 Task: Show more about the house rules of Villa in Joshua Tree, California, United States.
Action: Mouse moved to (816, 131)
Screenshot: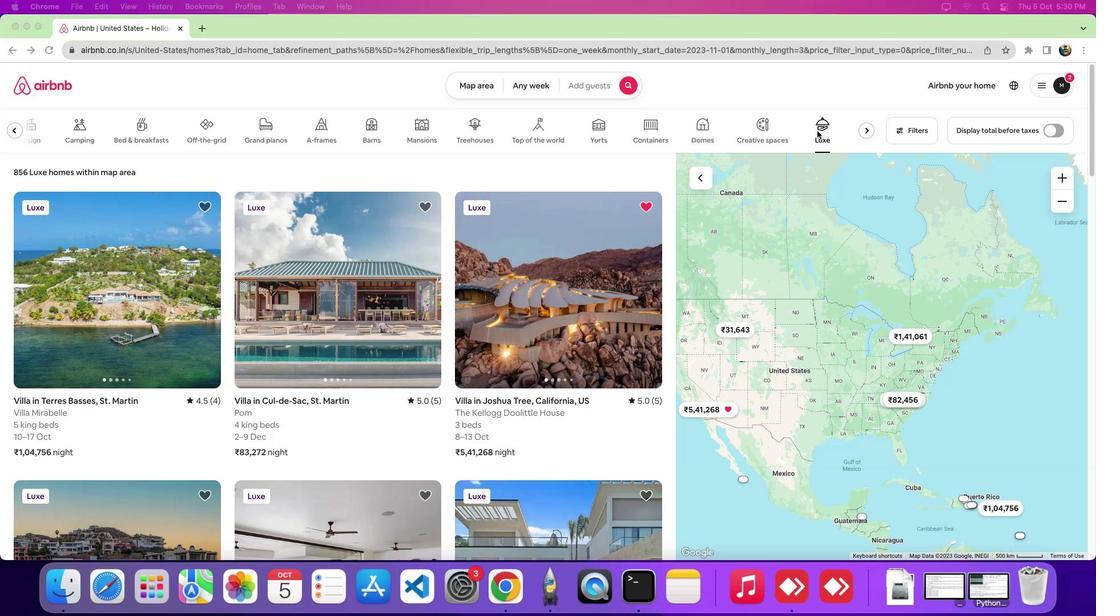
Action: Mouse pressed left at (816, 131)
Screenshot: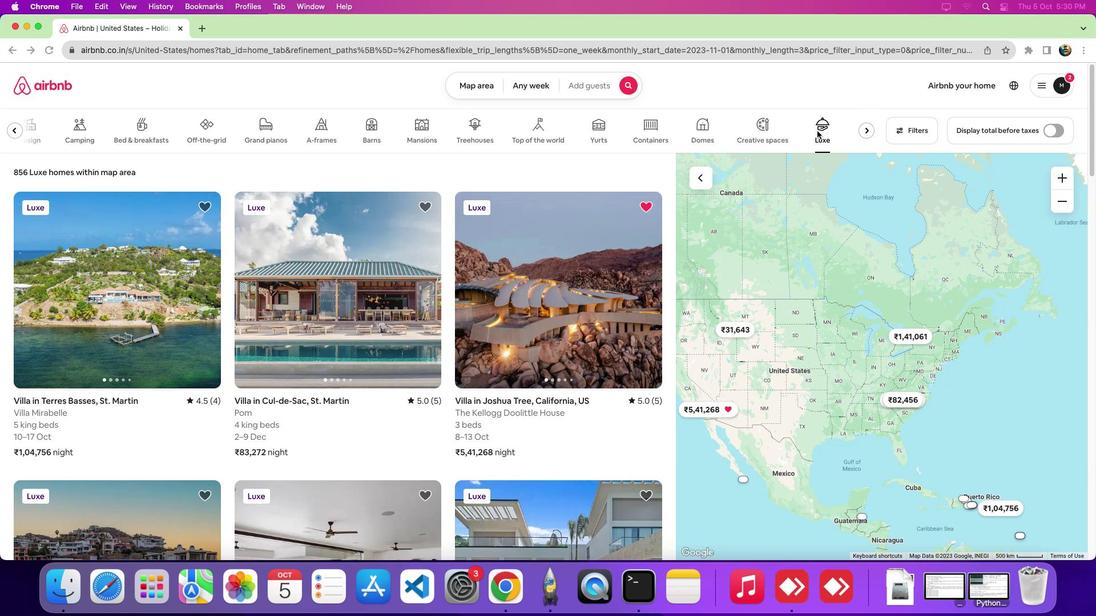 
Action: Mouse moved to (535, 287)
Screenshot: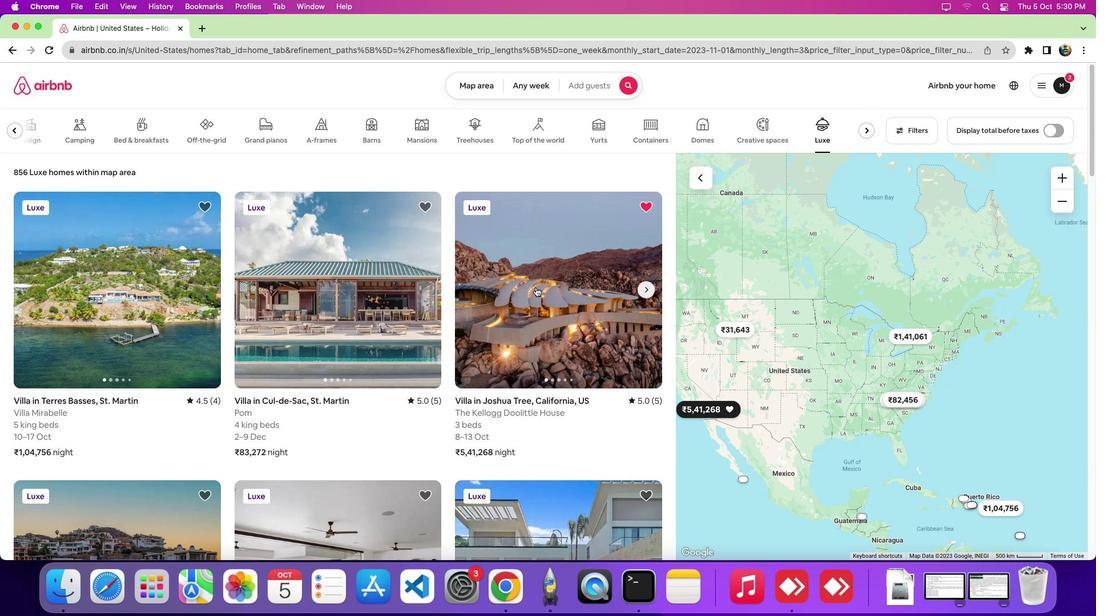
Action: Mouse pressed left at (535, 287)
Screenshot: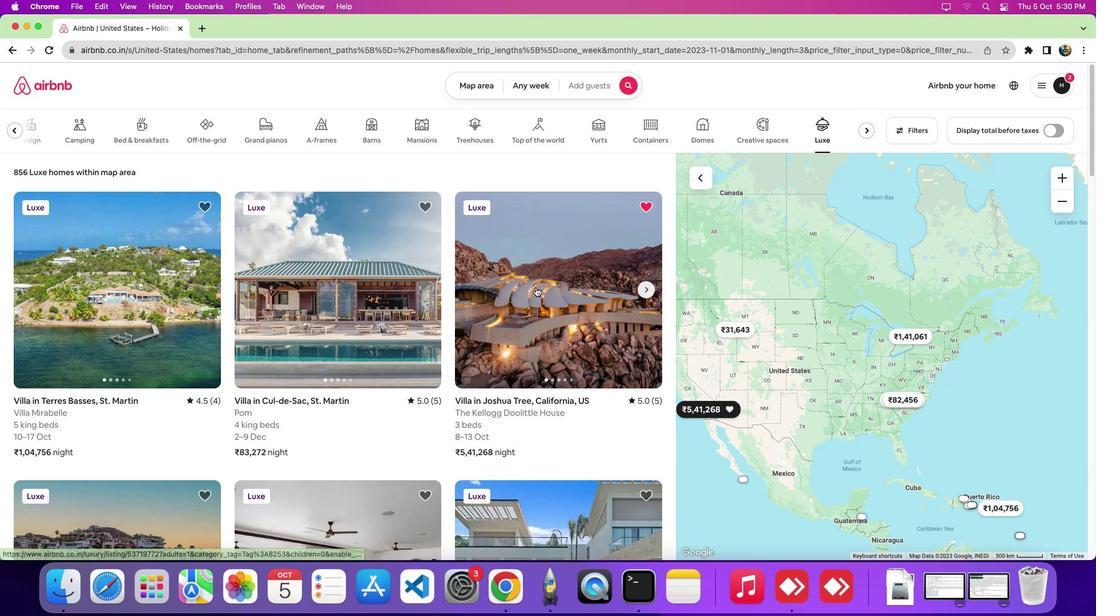 
Action: Mouse moved to (610, 373)
Screenshot: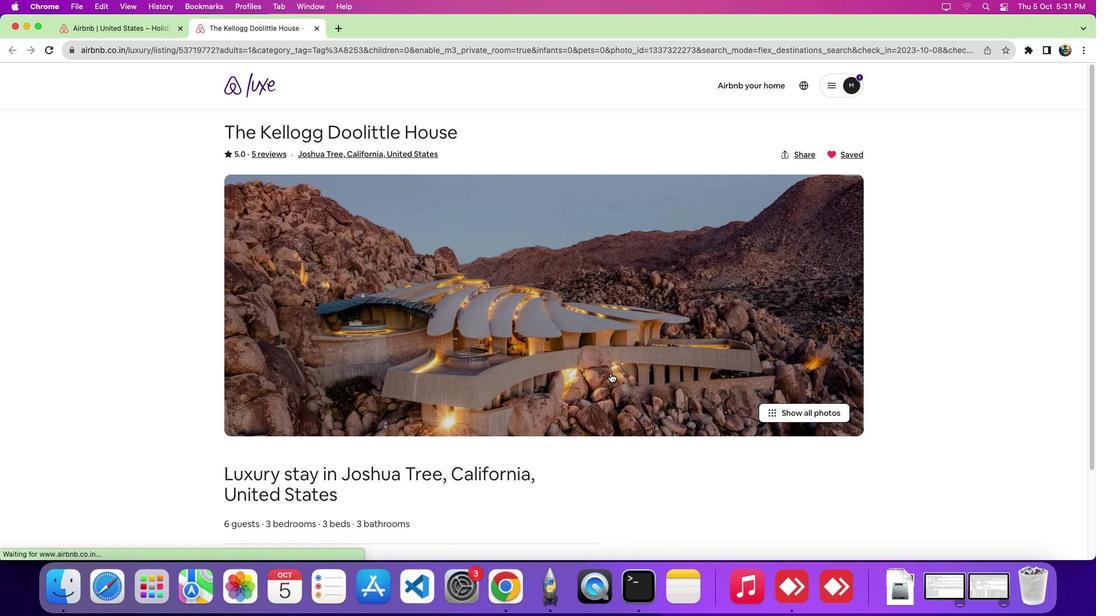 
Action: Mouse scrolled (610, 373) with delta (0, 0)
Screenshot: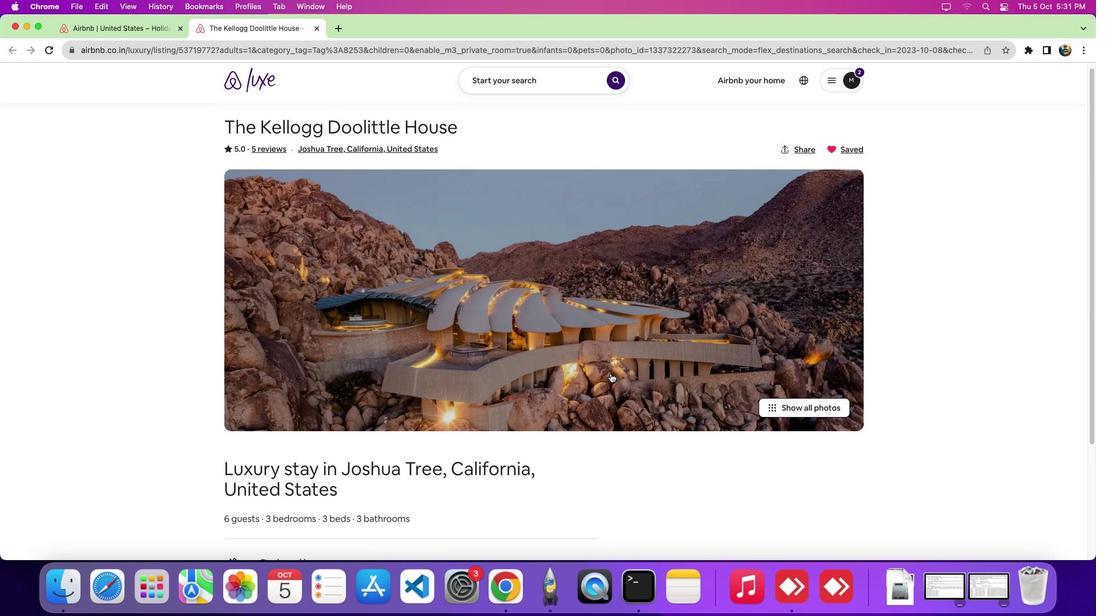 
Action: Mouse scrolled (610, 373) with delta (0, 0)
Screenshot: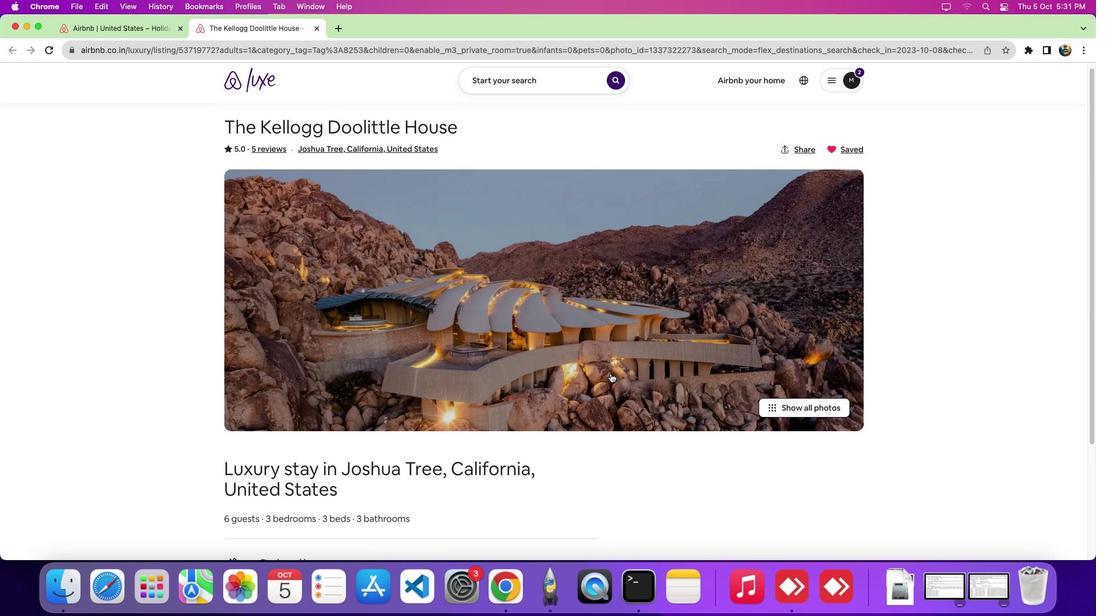 
Action: Mouse scrolled (610, 373) with delta (0, -3)
Screenshot: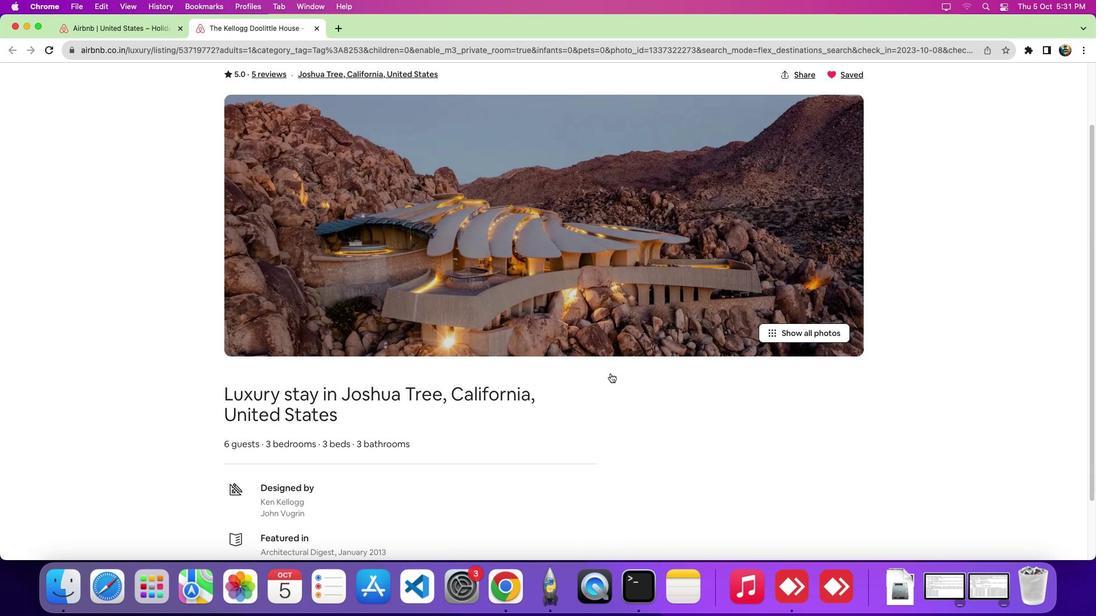 
Action: Mouse scrolled (610, 373) with delta (0, -5)
Screenshot: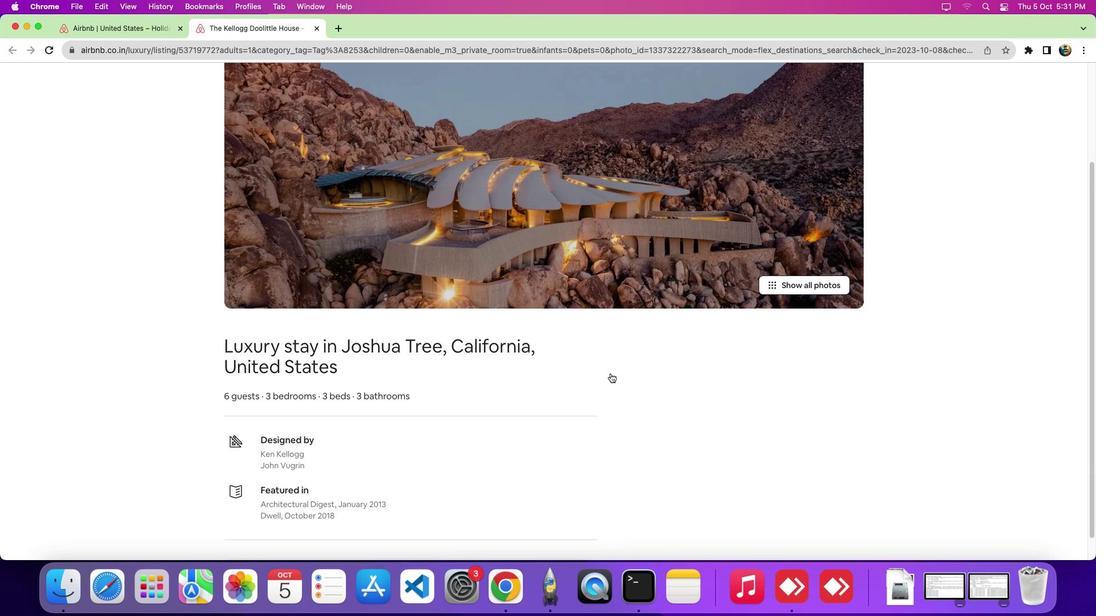 
Action: Mouse moved to (1090, 106)
Screenshot: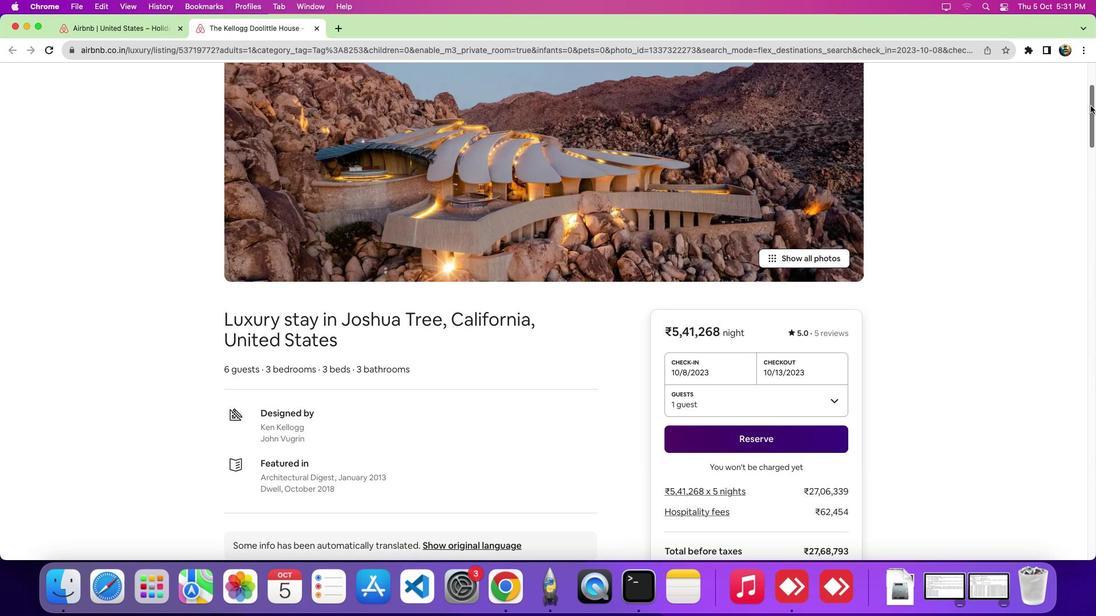 
Action: Mouse pressed left at (1090, 106)
Screenshot: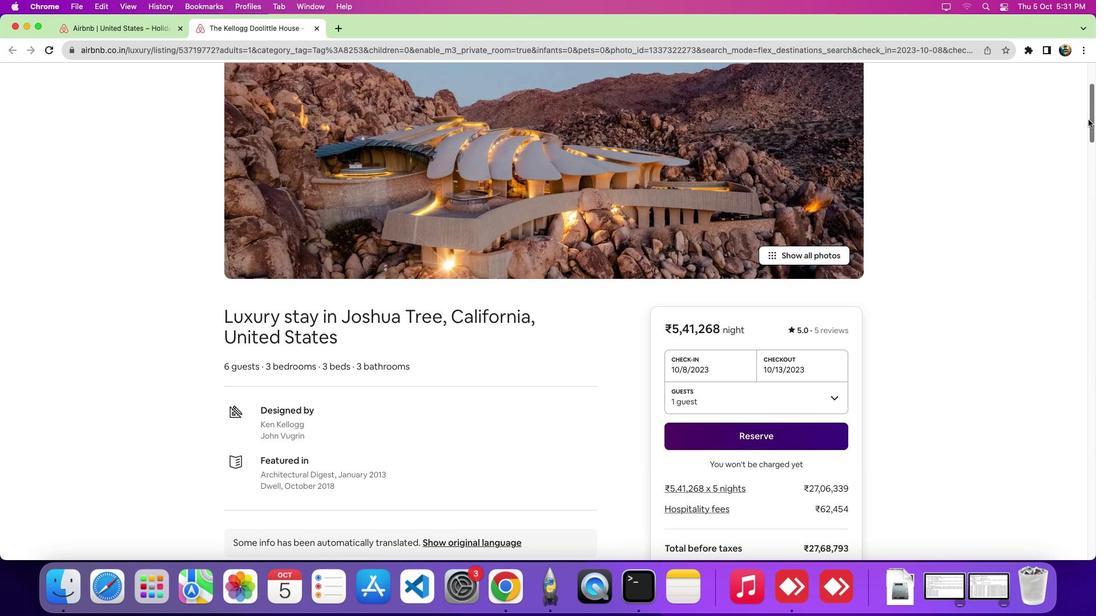 
Action: Mouse moved to (377, 345)
Screenshot: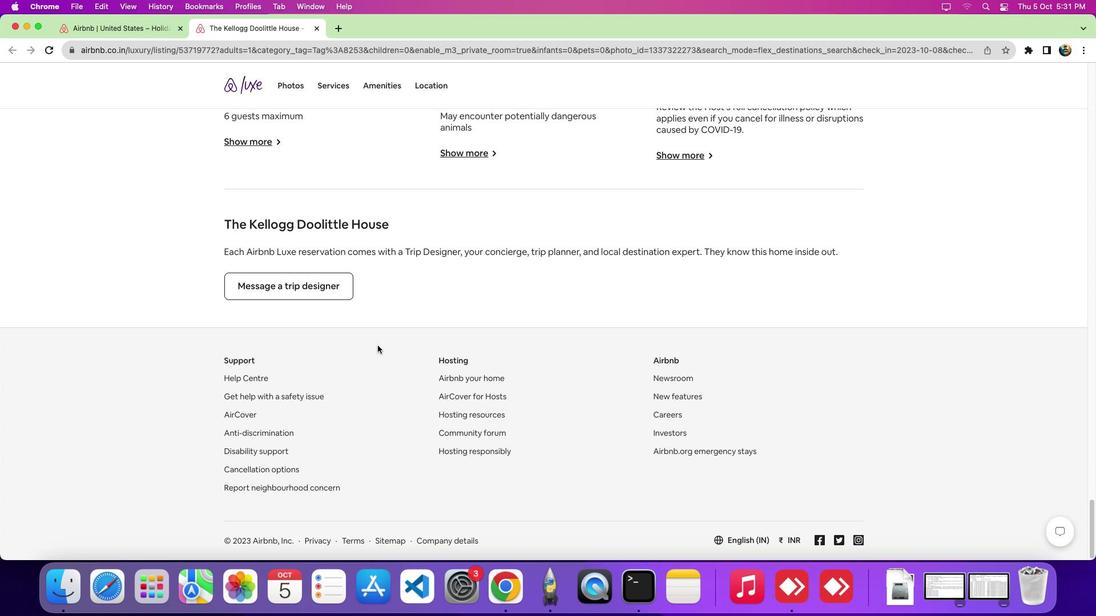 
Action: Mouse scrolled (377, 345) with delta (0, 0)
Screenshot: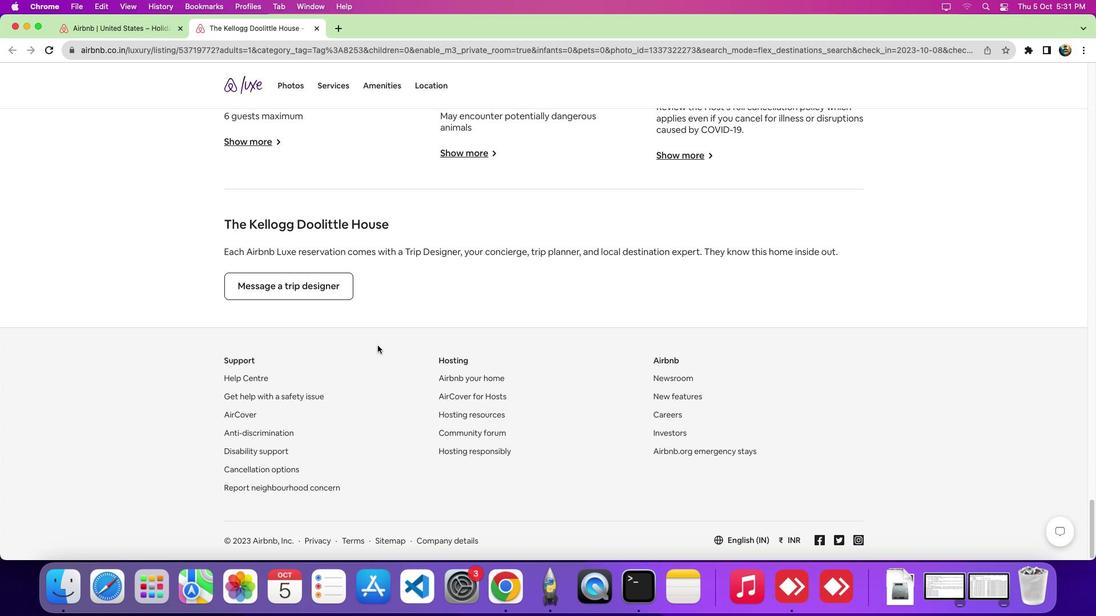 
Action: Mouse scrolled (377, 345) with delta (0, 0)
Screenshot: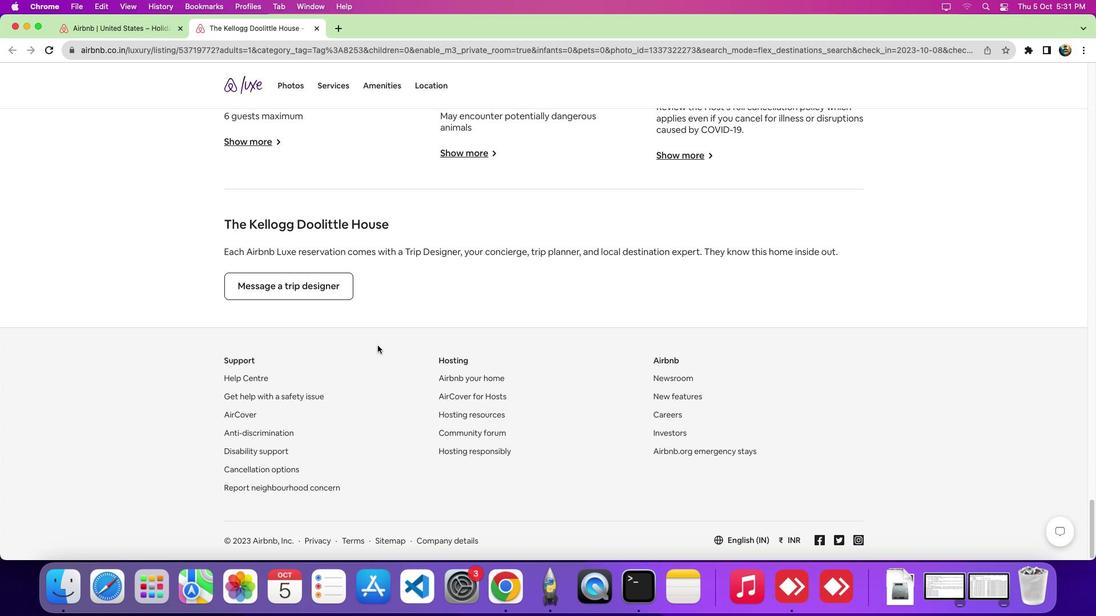 
Action: Mouse scrolled (377, 345) with delta (0, -3)
Screenshot: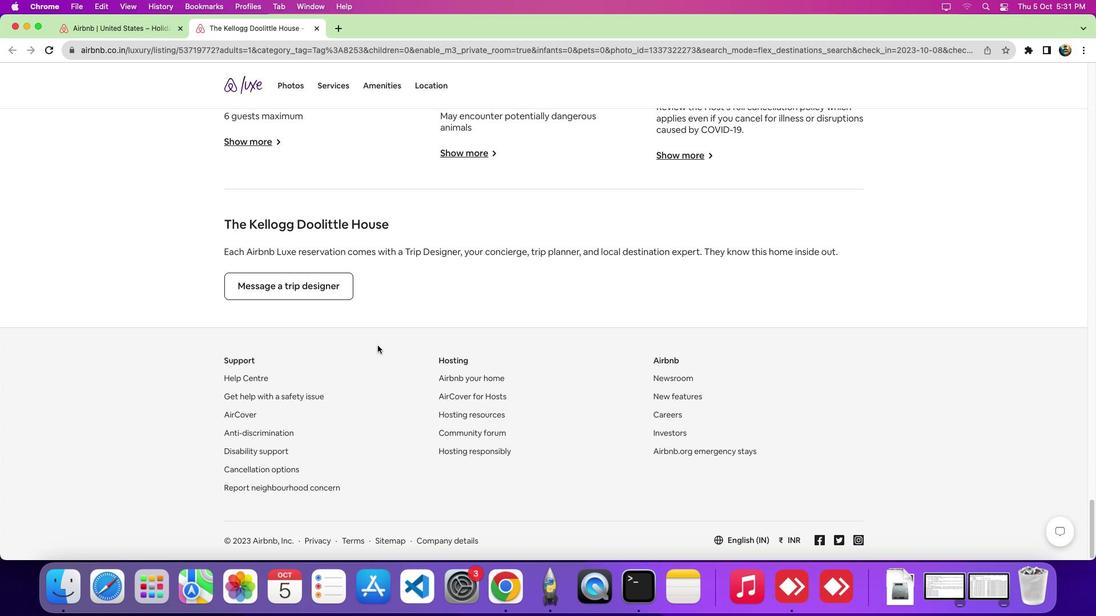 
Action: Mouse moved to (256, 141)
Screenshot: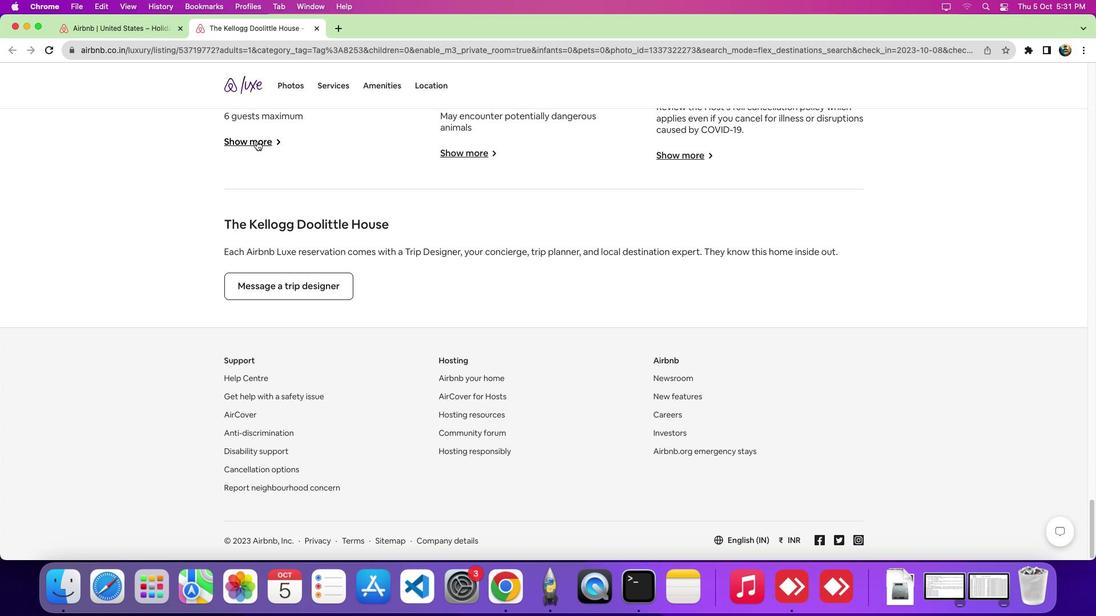 
Action: Mouse pressed left at (256, 141)
Screenshot: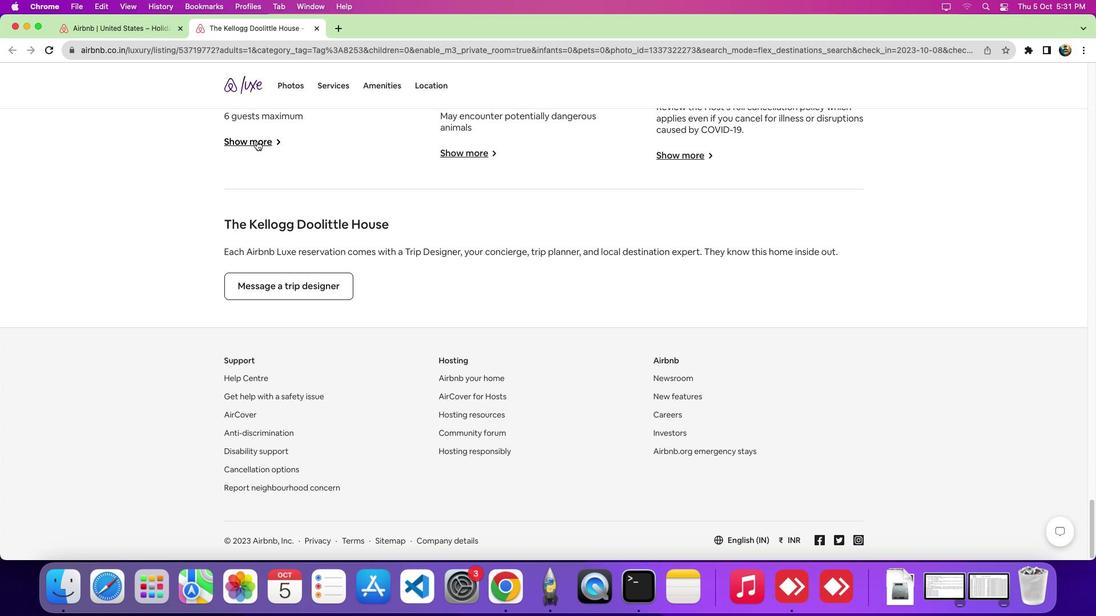 
Action: Mouse moved to (544, 284)
Screenshot: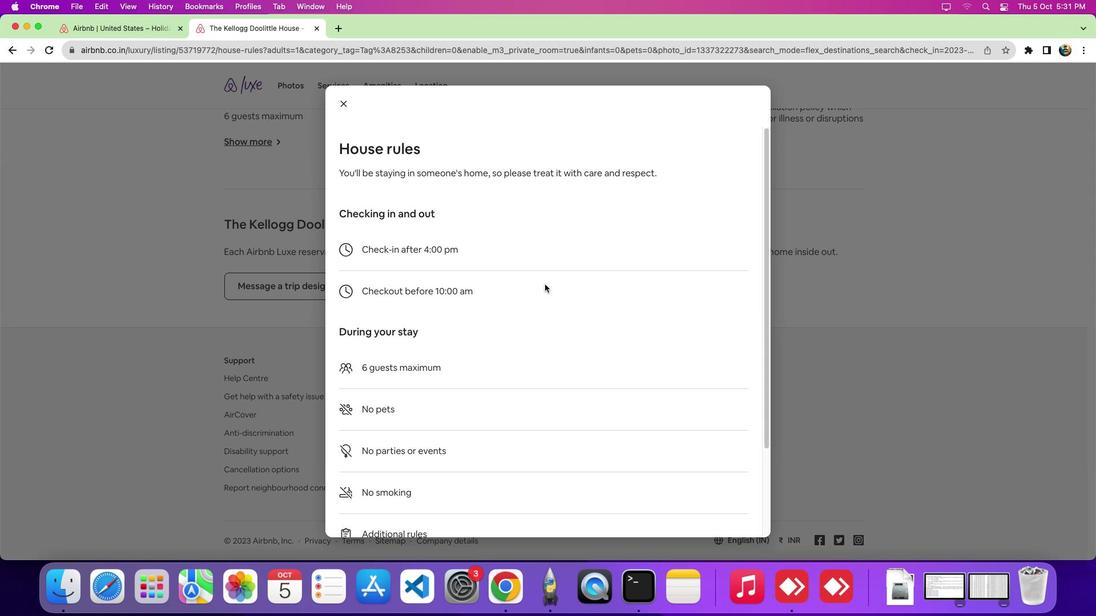 
